 Task: Select "Reported directly to you" as a relationship.
Action: Mouse moved to (366, 374)
Screenshot: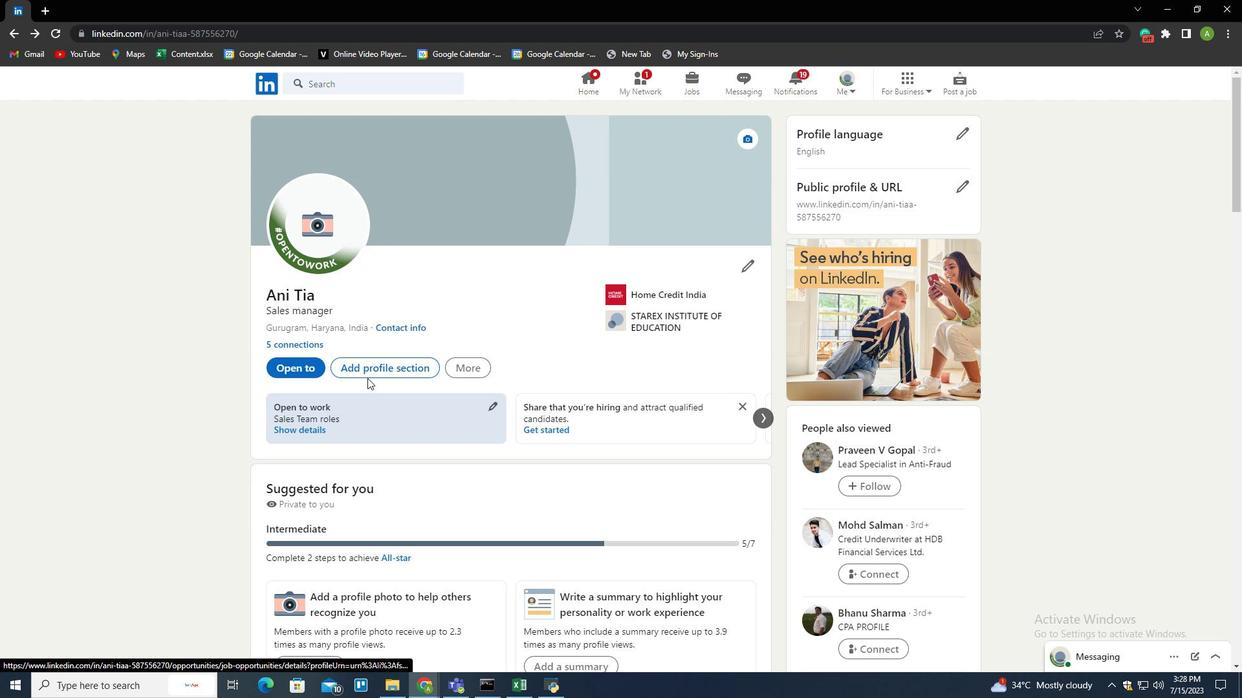 
Action: Mouse pressed left at (366, 374)
Screenshot: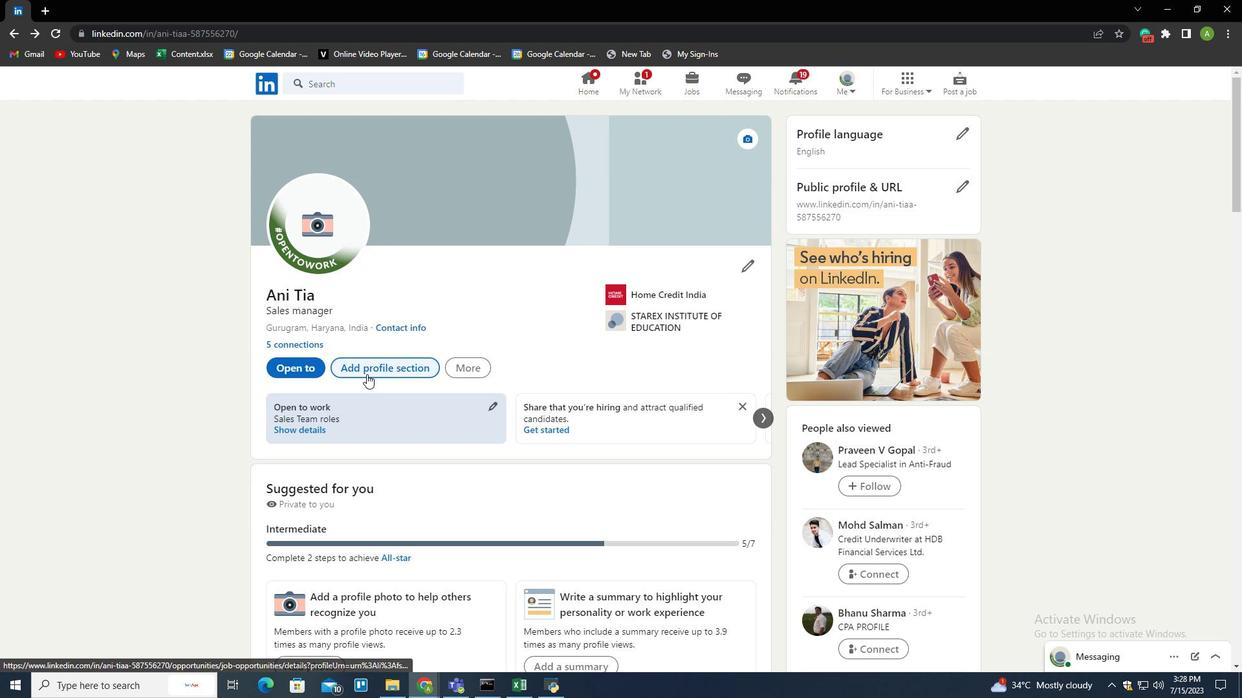 
Action: Mouse moved to (523, 179)
Screenshot: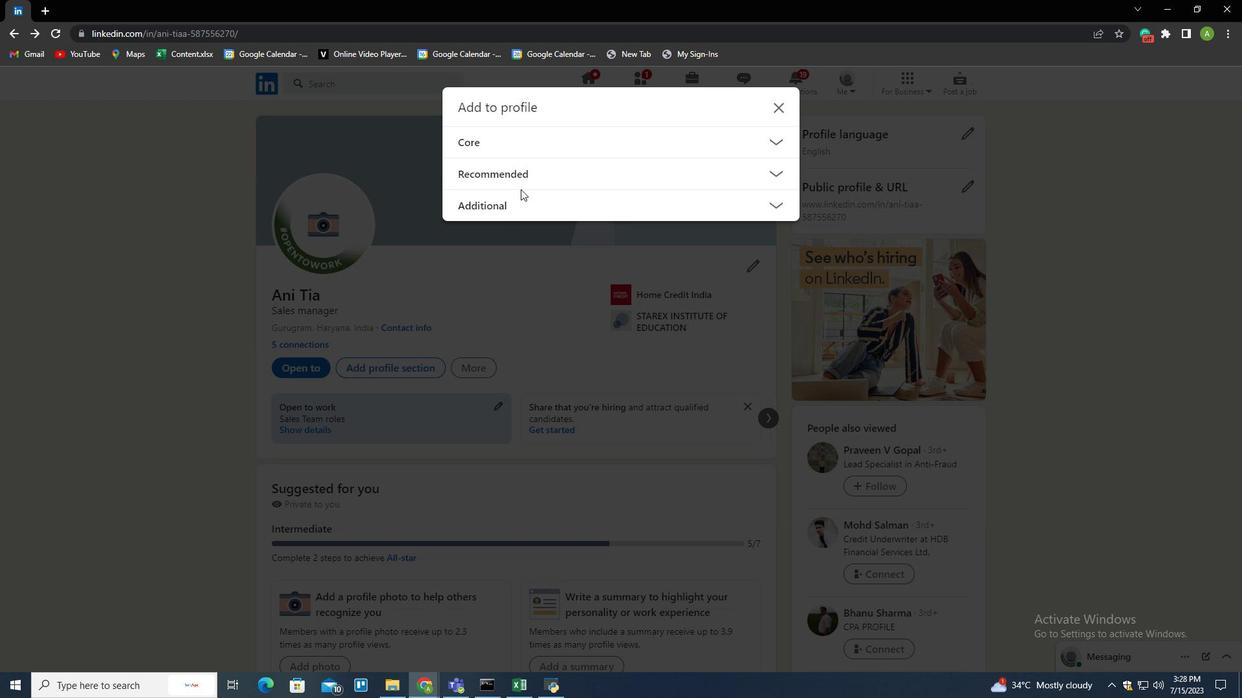 
Action: Mouse pressed left at (523, 179)
Screenshot: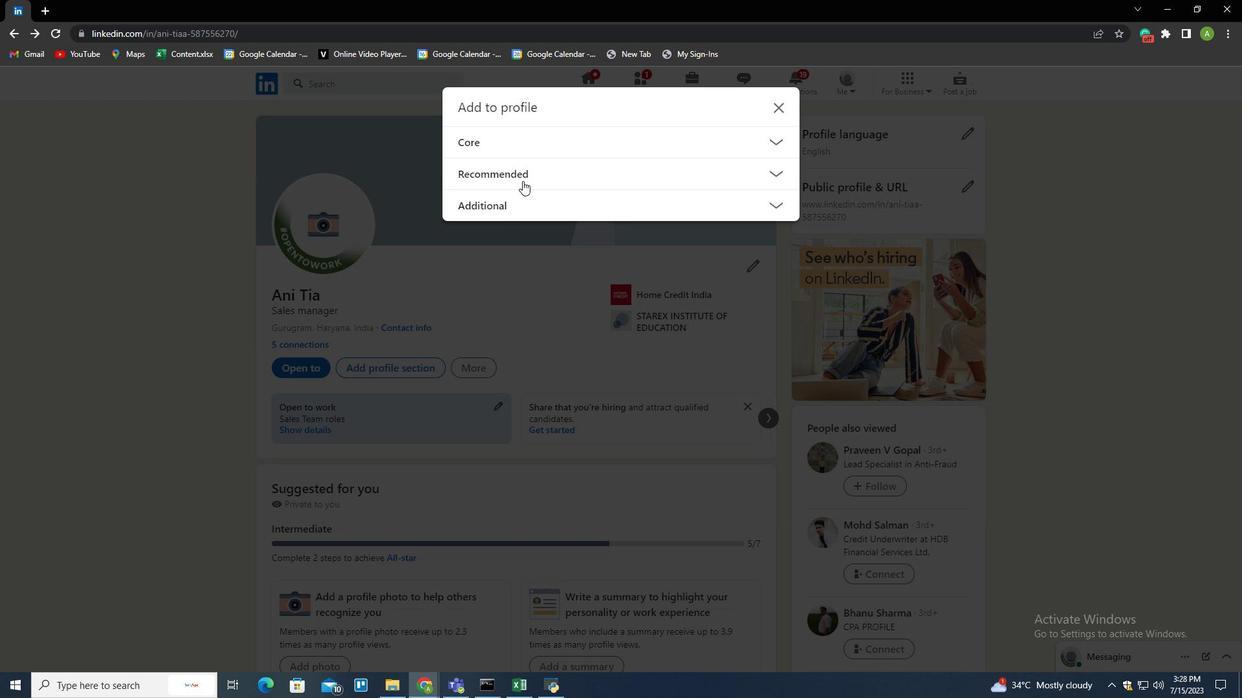 
Action: Mouse moved to (496, 353)
Screenshot: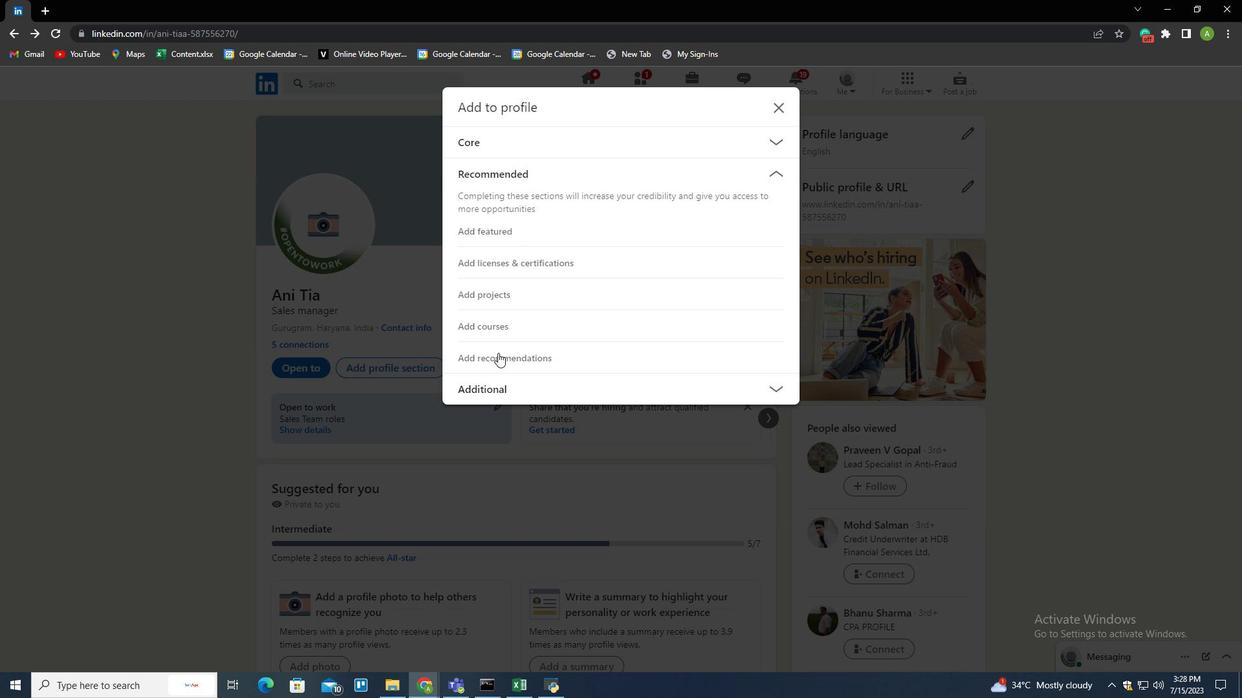 
Action: Mouse pressed left at (496, 353)
Screenshot: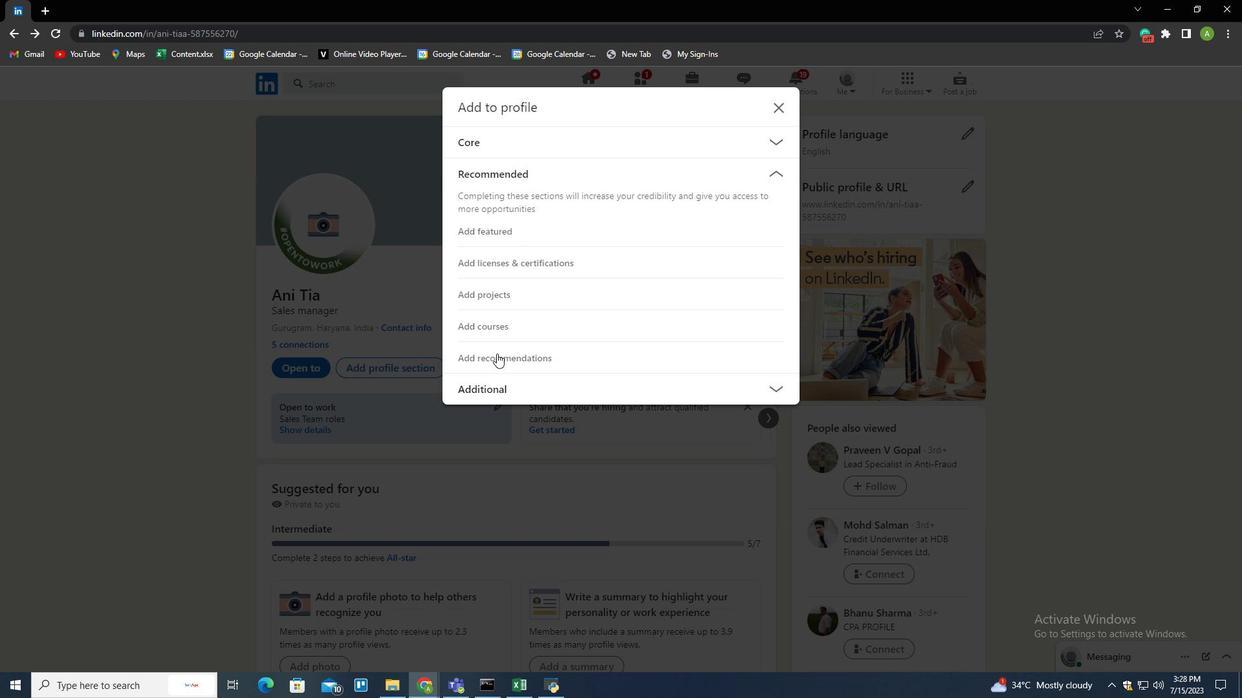
Action: Mouse moved to (459, 233)
Screenshot: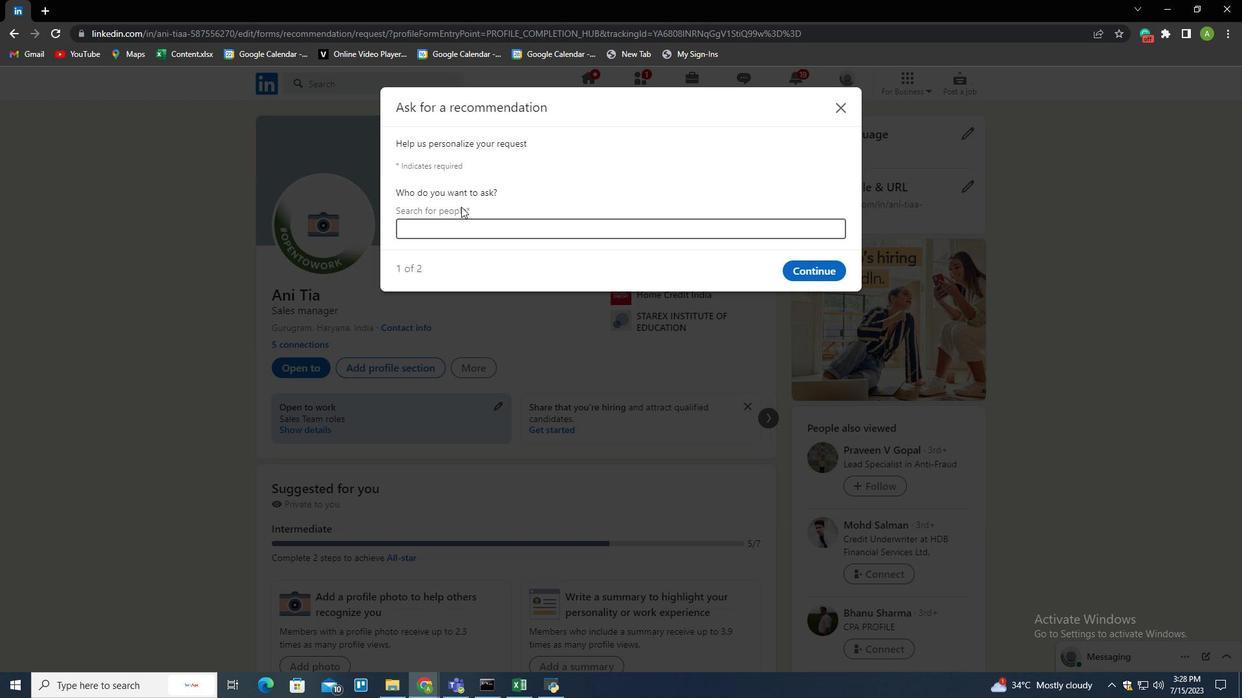 
Action: Mouse pressed left at (459, 233)
Screenshot: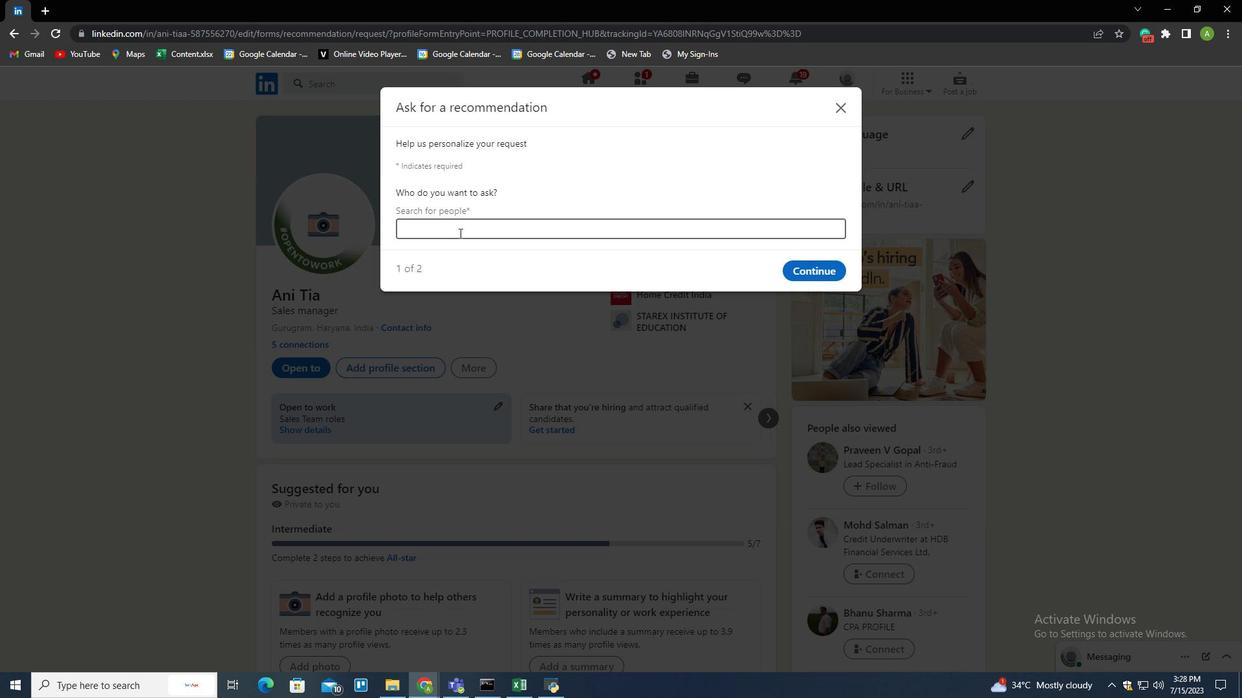 
Action: Key pressed p
Screenshot: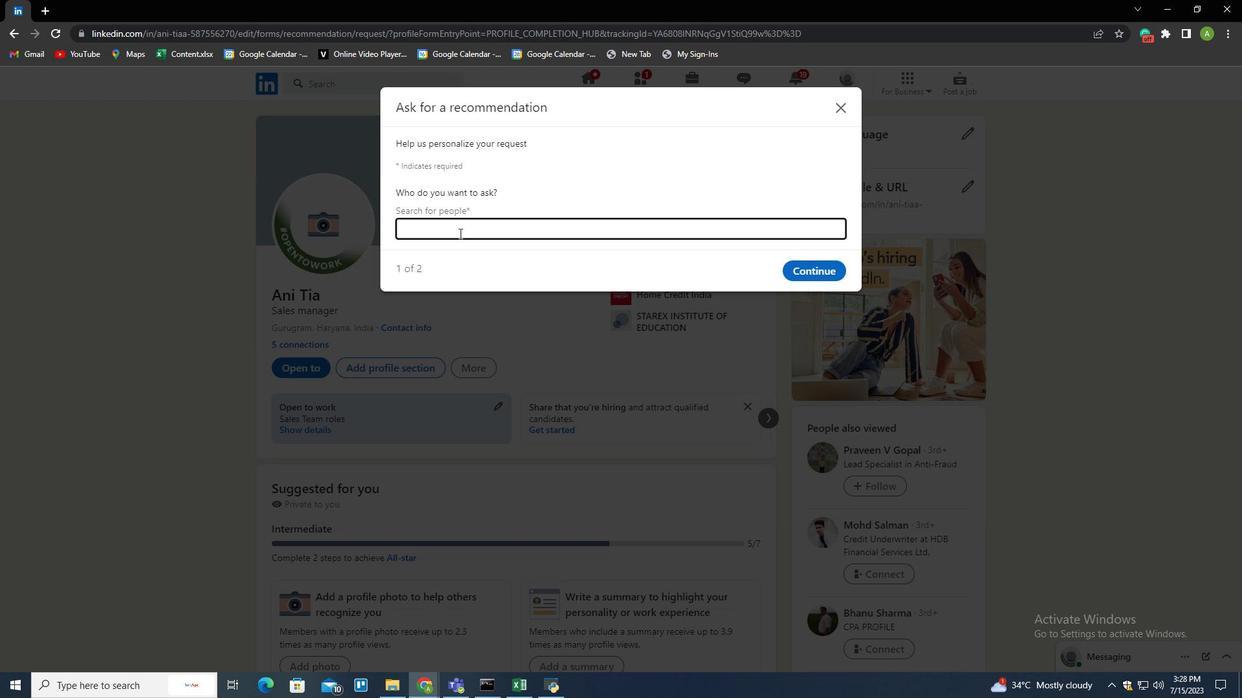 
Action: Mouse moved to (460, 260)
Screenshot: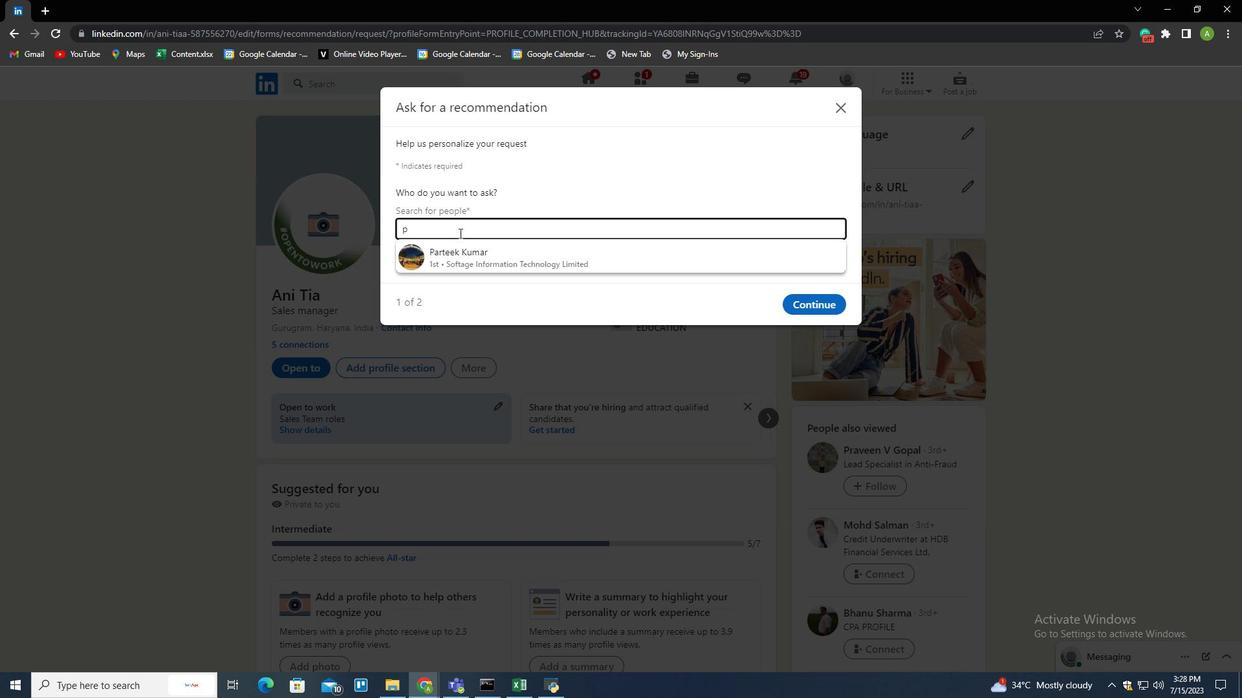 
Action: Mouse pressed left at (460, 260)
Screenshot: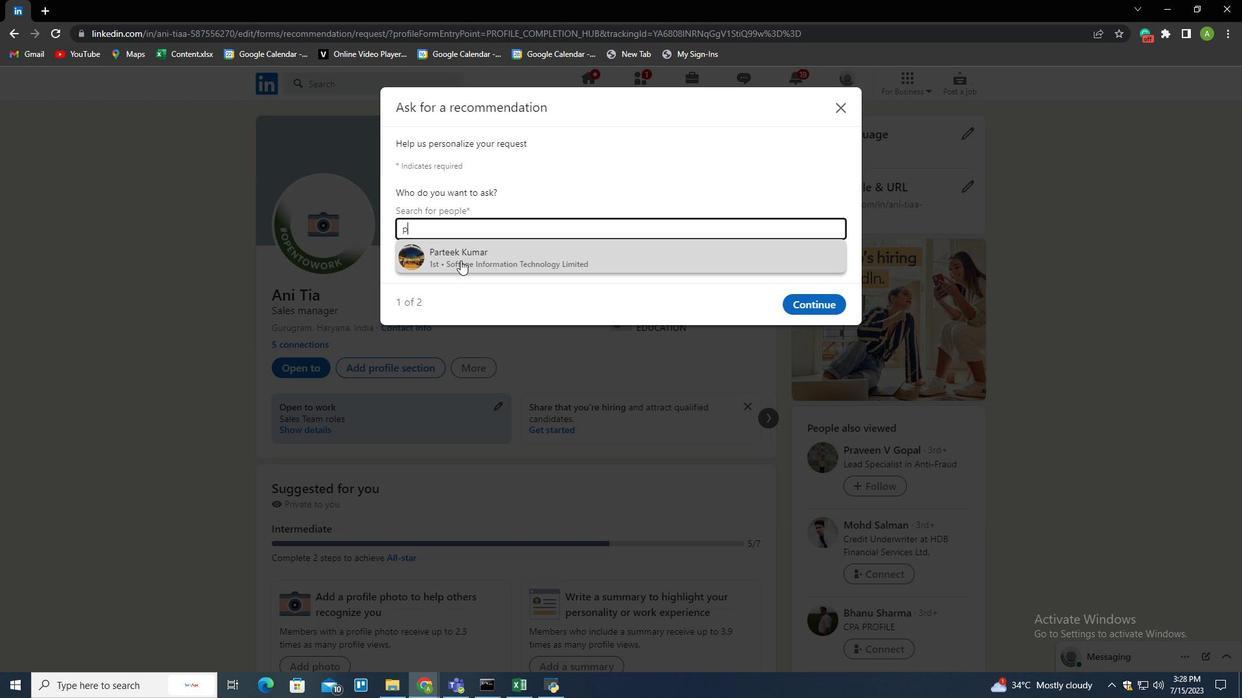 
Action: Mouse moved to (817, 267)
Screenshot: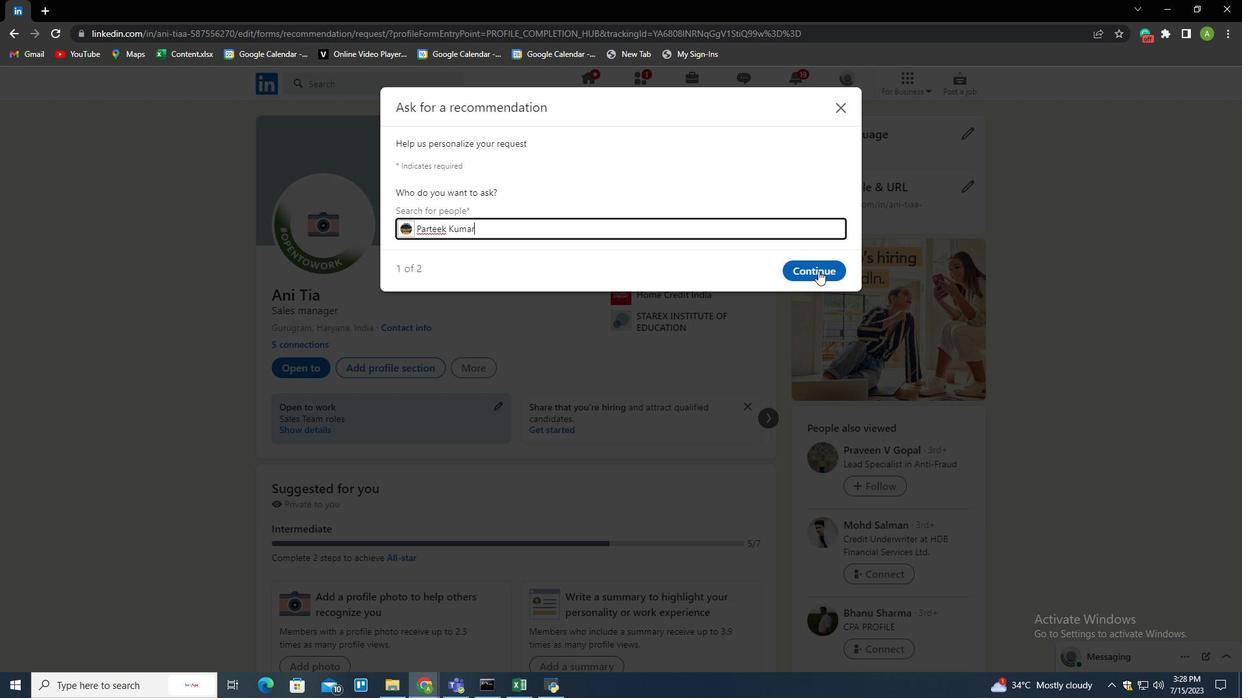 
Action: Mouse pressed left at (817, 267)
Screenshot: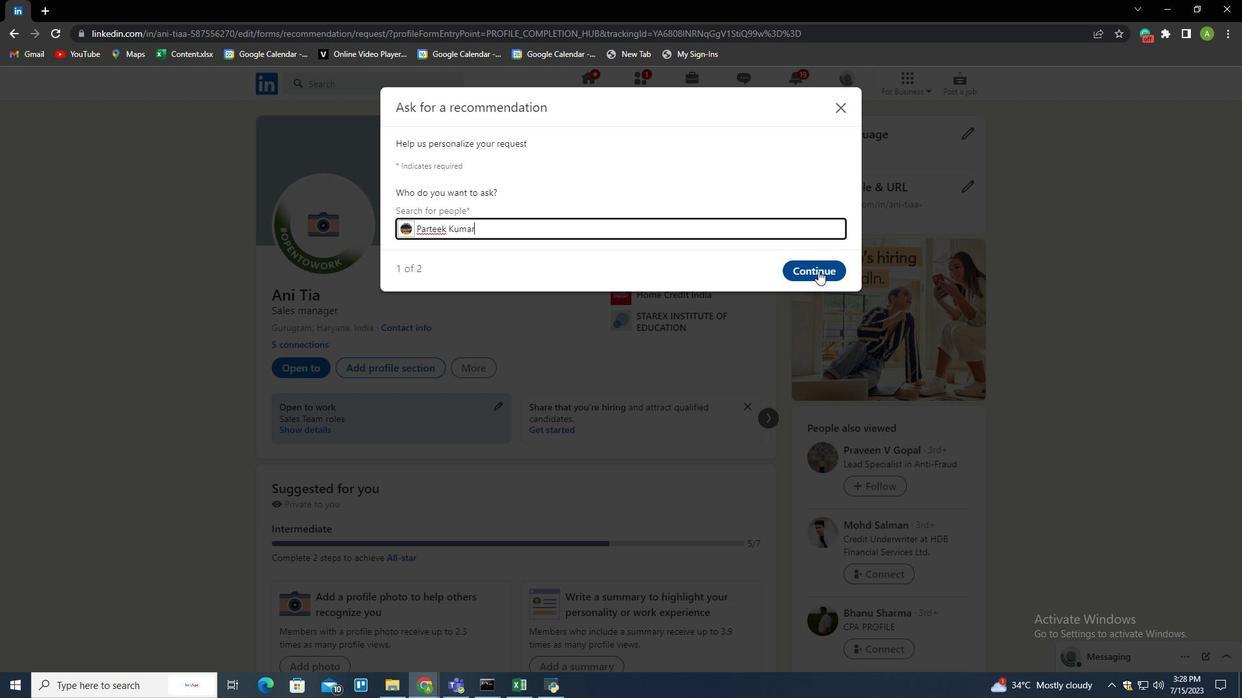 
Action: Mouse moved to (448, 273)
Screenshot: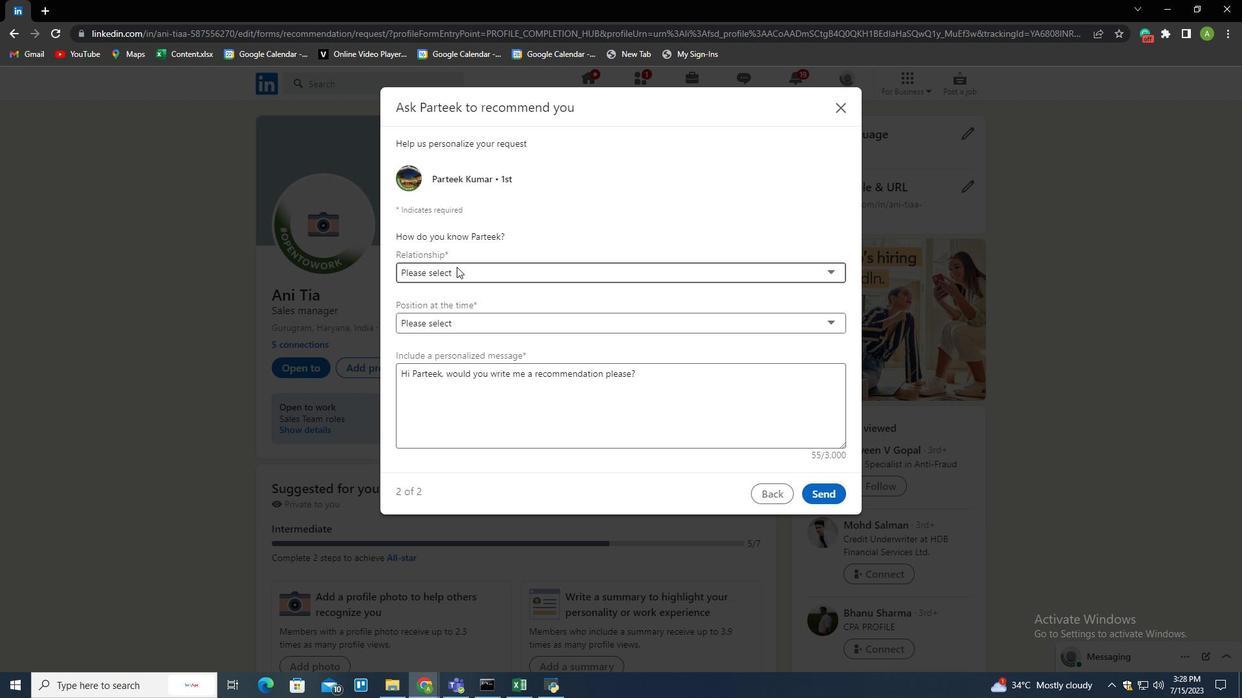 
Action: Mouse pressed left at (448, 273)
Screenshot: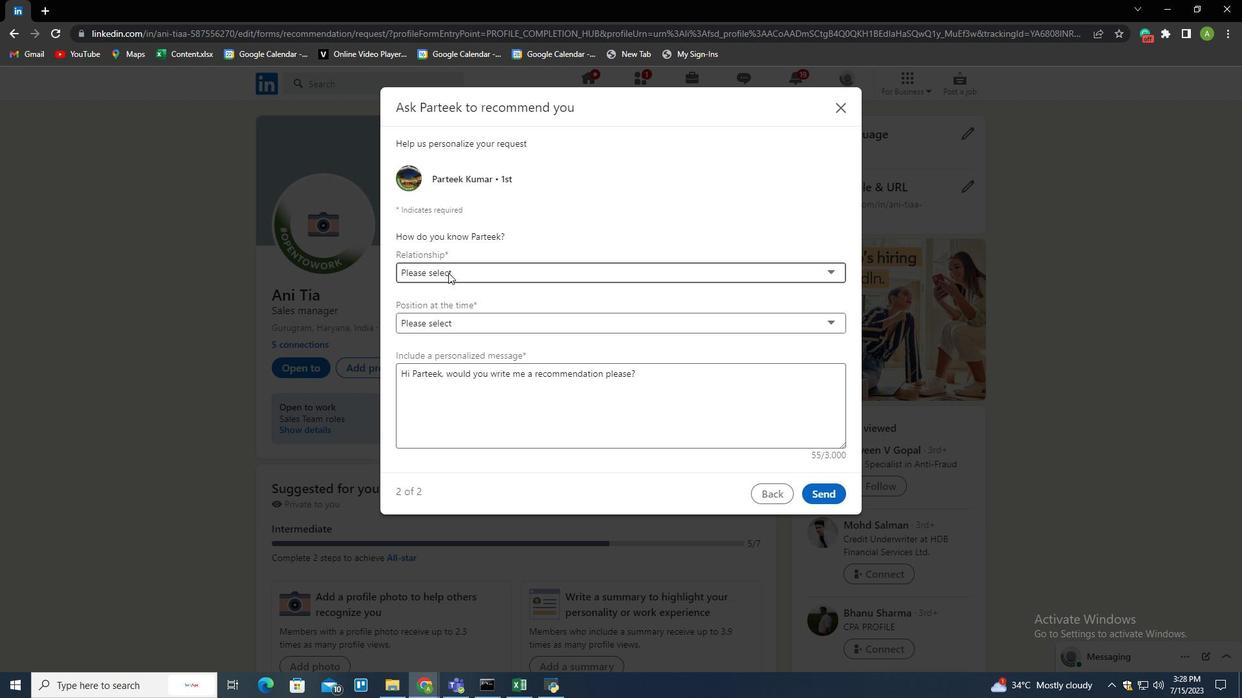 
Action: Mouse moved to (460, 316)
Screenshot: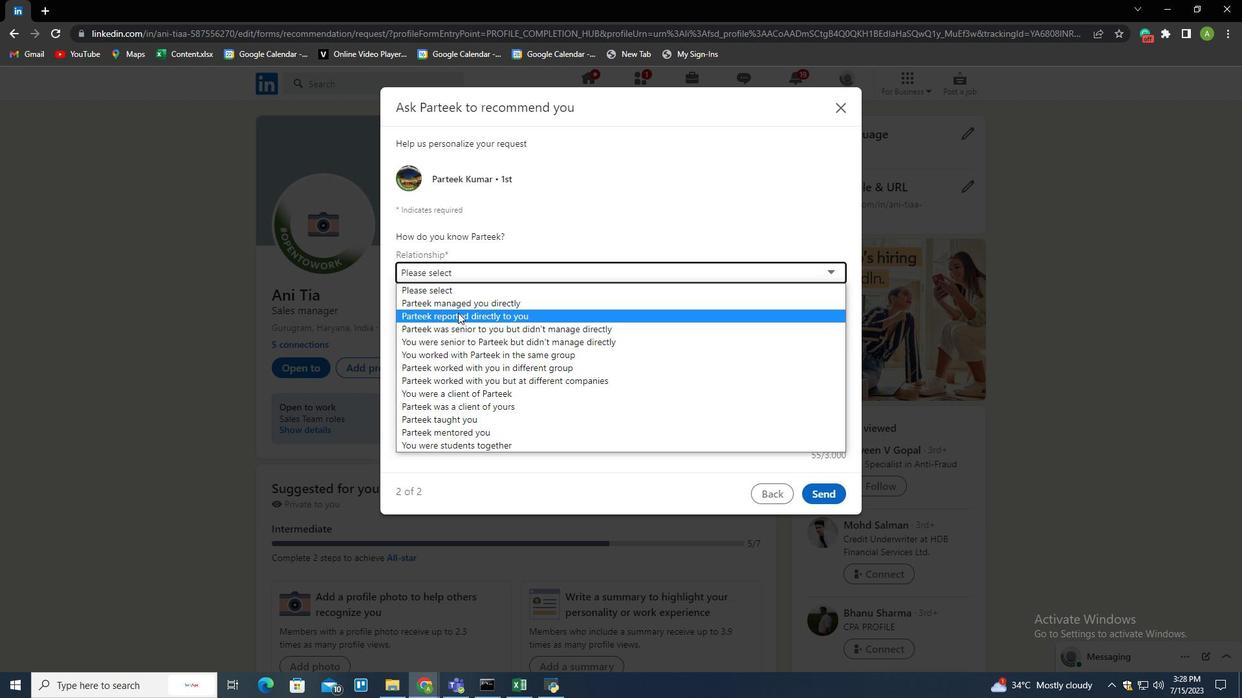 
Action: Mouse pressed left at (460, 316)
Screenshot: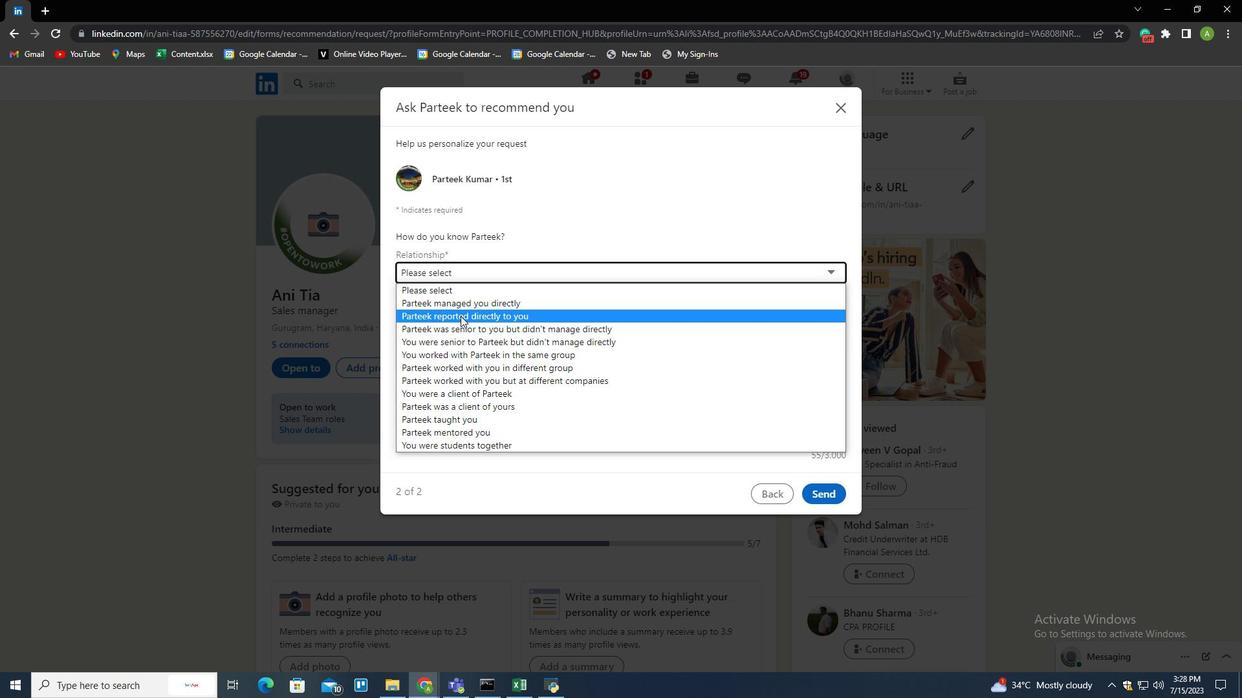 
Action: Mouse moved to (471, 320)
Screenshot: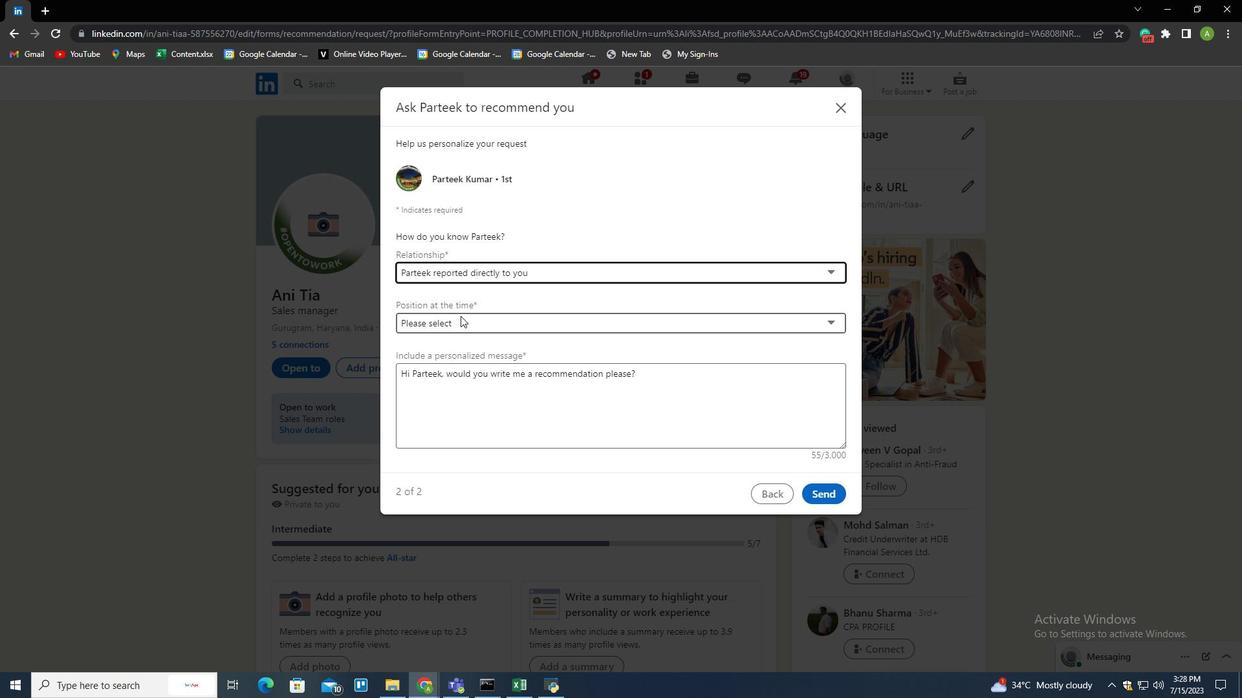 
